 Task: Create in the project AgileNimbus and in the Backlog issue 'Implement a new cloud-based expense management system for a company with advanced expense tracking and reimbursement features' a child issue 'Code optimization for low-latency file processing', and assign it to team member softage.1@softage.net. Create in the project AgileNimbus and in the Backlog issue 'Integrate a new virtual assistant feature into an existing mobile application to enhance user experience and convenience' a child issue 'Chatbot conversation context identification and remediation', and assign it to team member softage.2@softage.net
Action: Mouse moved to (425, 258)
Screenshot: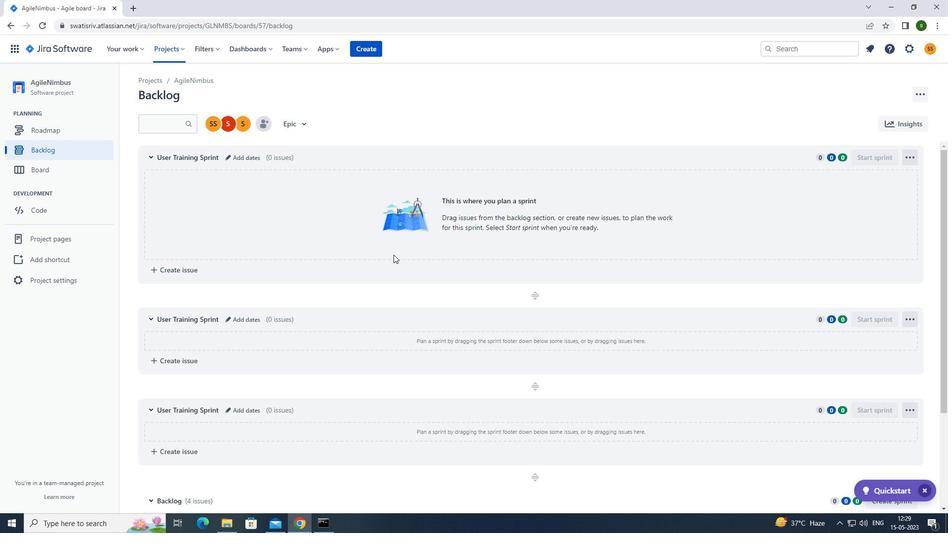 
Action: Mouse scrolled (425, 258) with delta (0, 0)
Screenshot: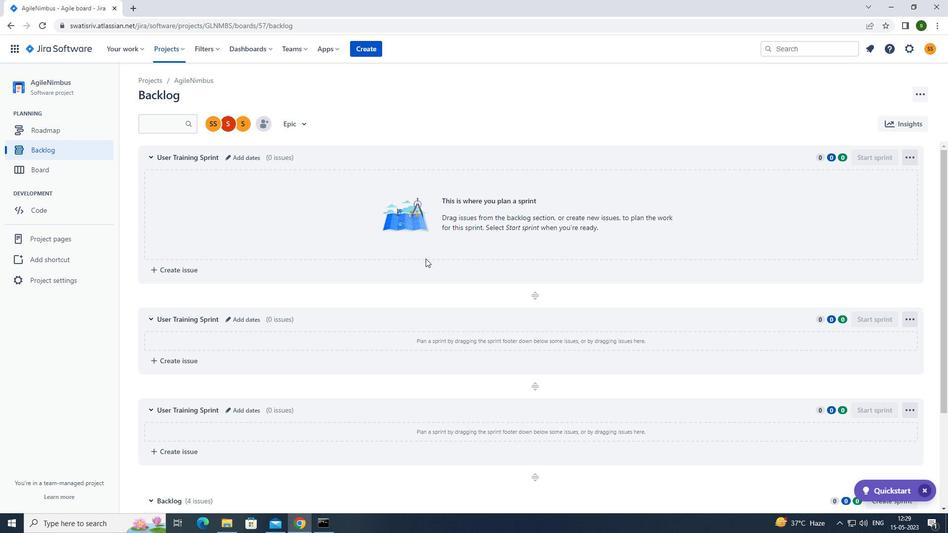 
Action: Mouse scrolled (425, 258) with delta (0, 0)
Screenshot: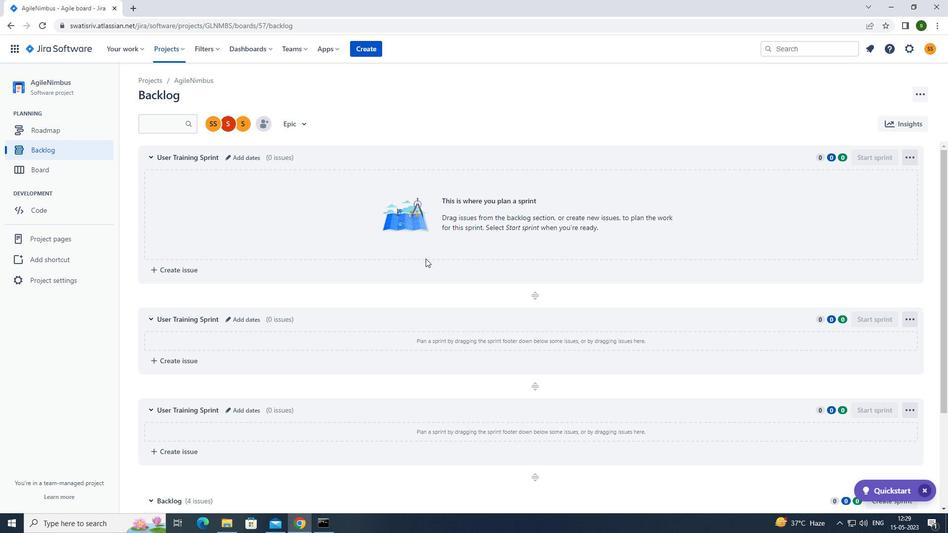 
Action: Mouse scrolled (425, 258) with delta (0, 0)
Screenshot: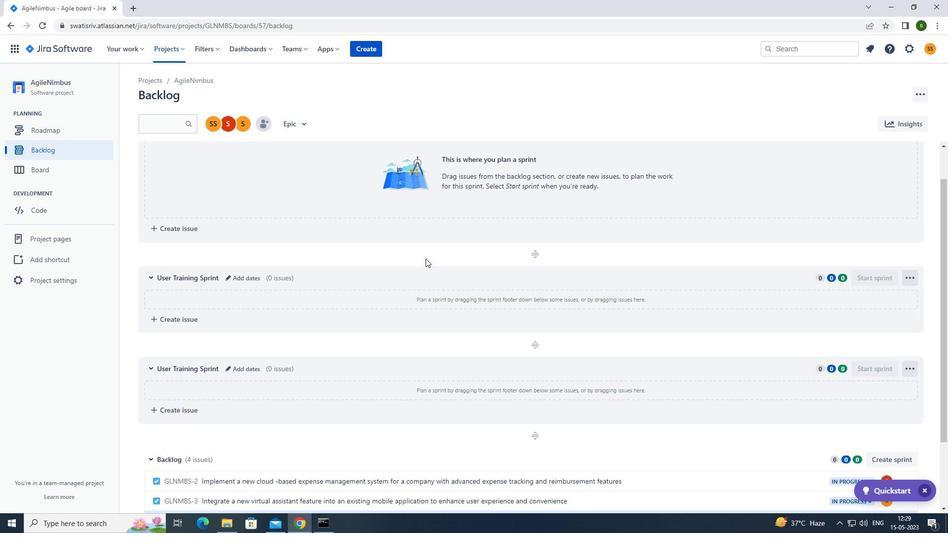 
Action: Mouse scrolled (425, 258) with delta (0, 0)
Screenshot: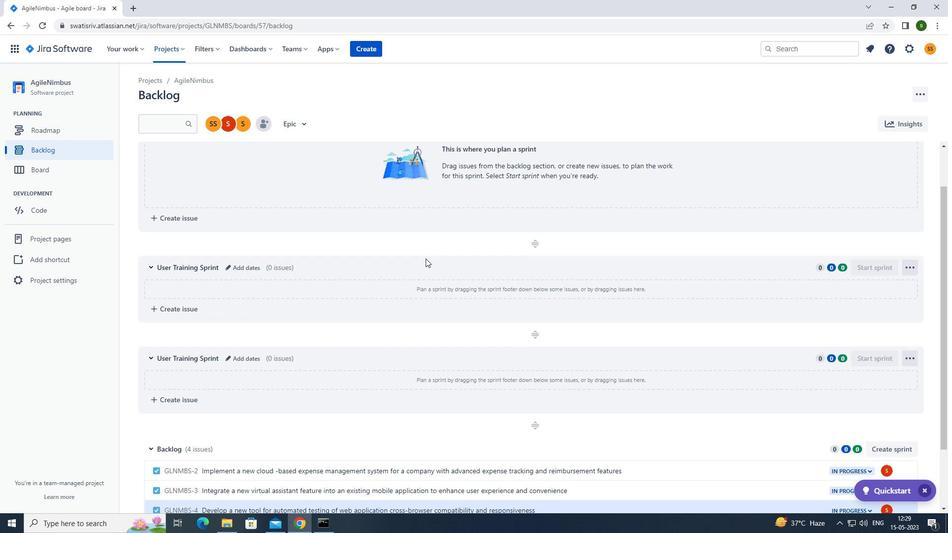 
Action: Mouse scrolled (425, 258) with delta (0, 0)
Screenshot: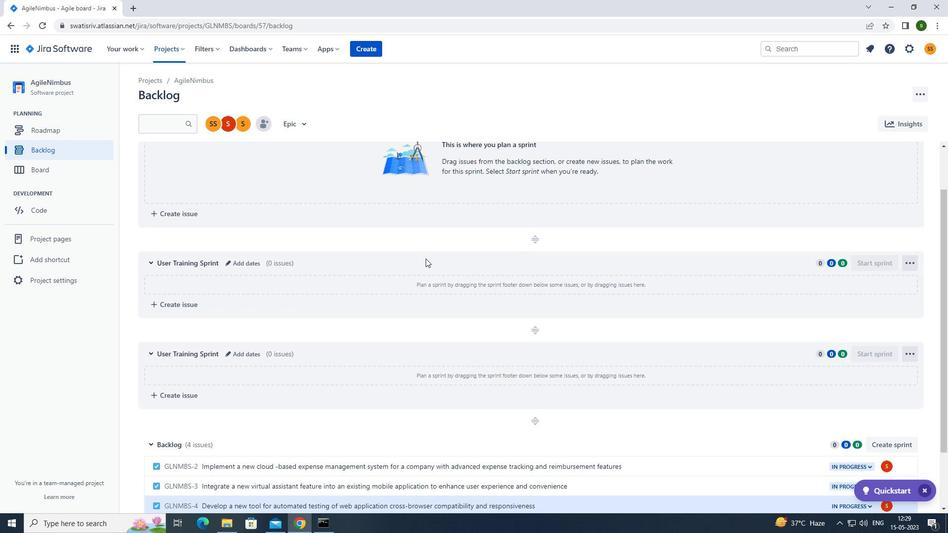 
Action: Mouse scrolled (425, 258) with delta (0, 0)
Screenshot: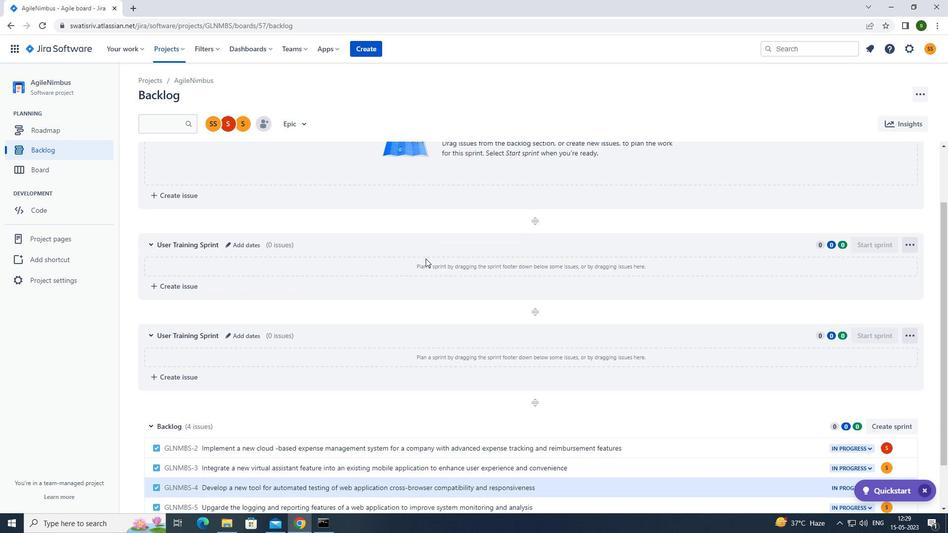 
Action: Mouse moved to (665, 397)
Screenshot: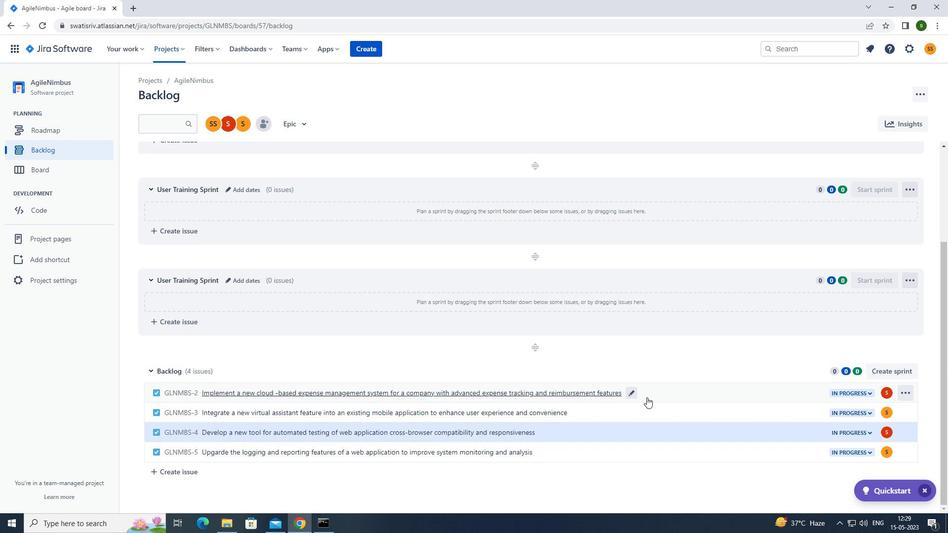 
Action: Mouse pressed left at (665, 397)
Screenshot: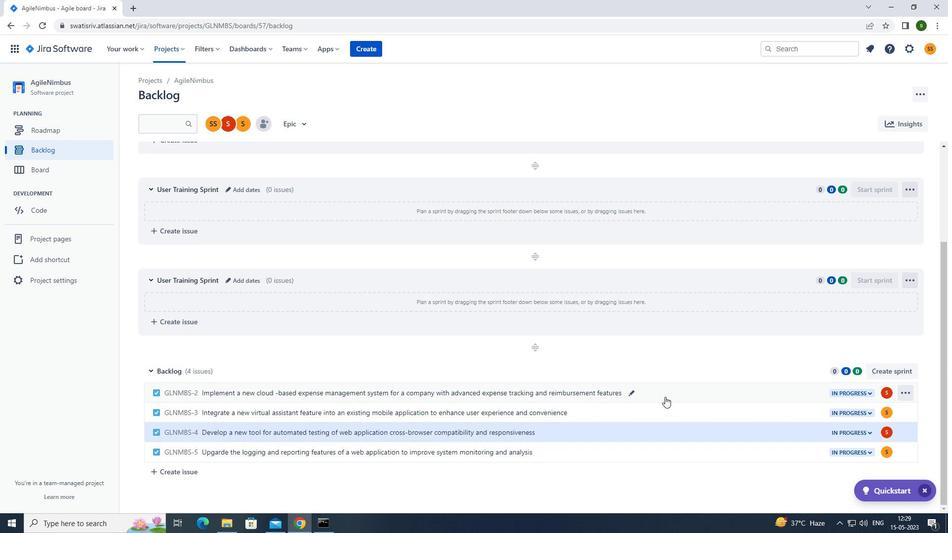 
Action: Mouse moved to (772, 250)
Screenshot: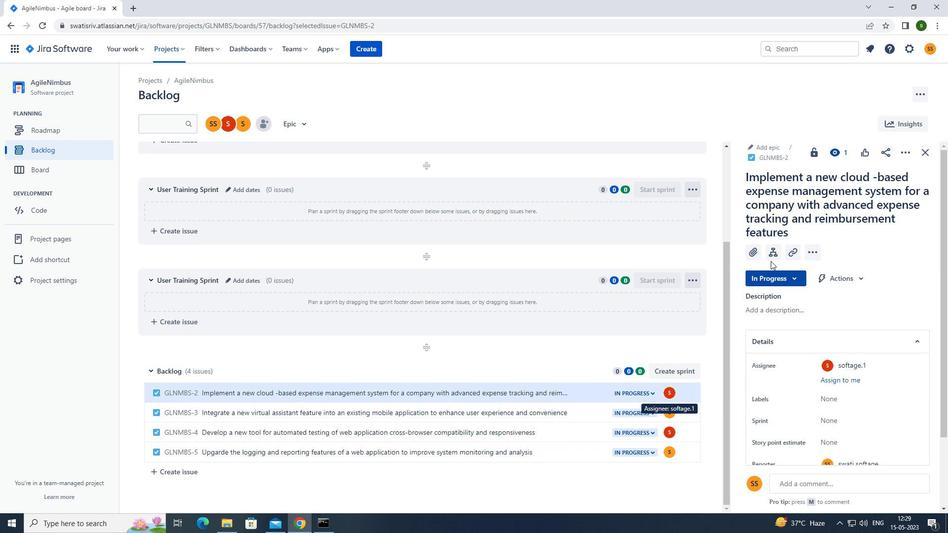 
Action: Mouse pressed left at (772, 250)
Screenshot: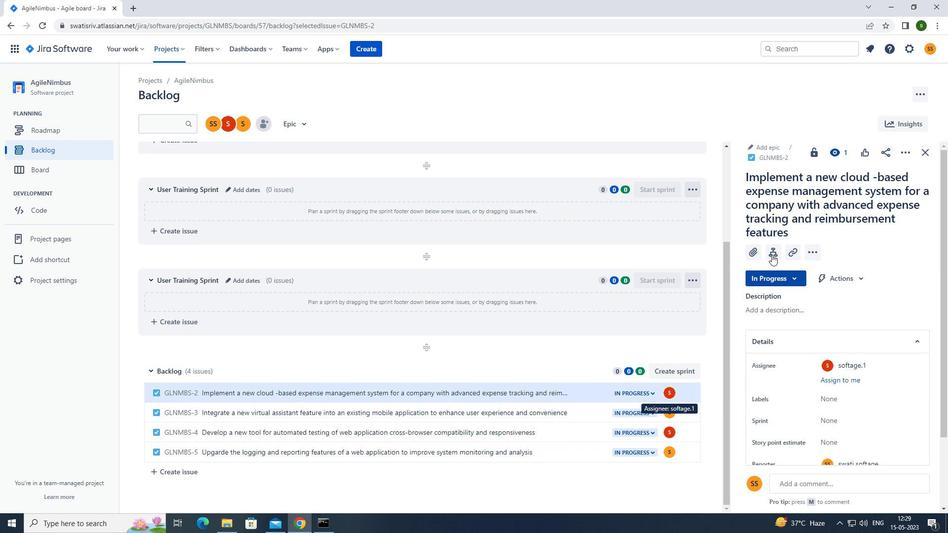 
Action: Mouse moved to (799, 318)
Screenshot: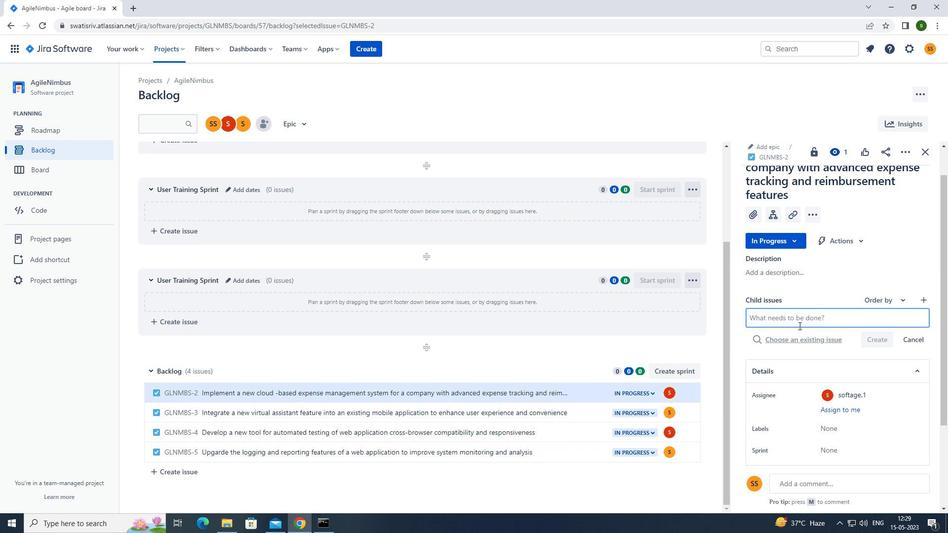 
Action: Mouse pressed left at (799, 318)
Screenshot: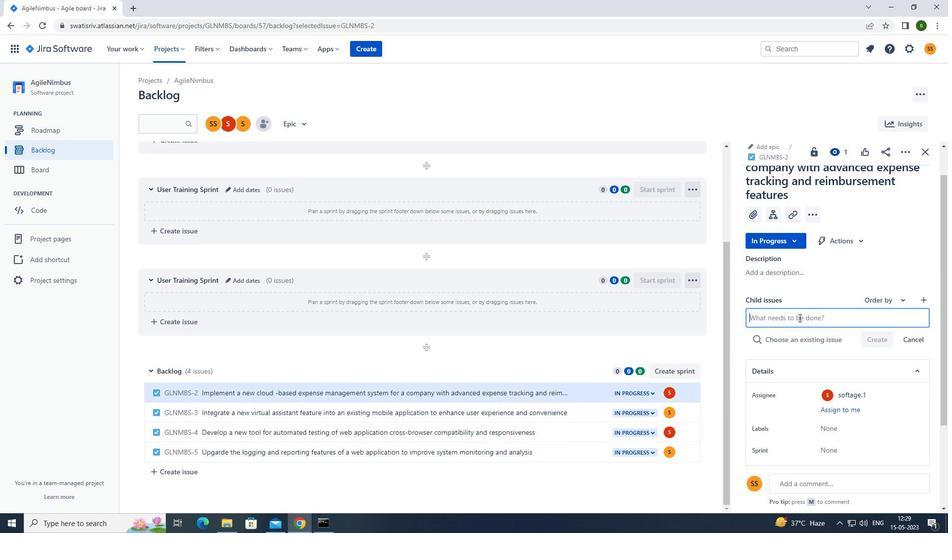 
Action: Key pressed <Key.caps_lock>c<Key.caps_lock>ode<Key.space>optimization<Key.space>for<Key.space>low-latency<Key.space>file<Key.space>processing<Key.enter>
Screenshot: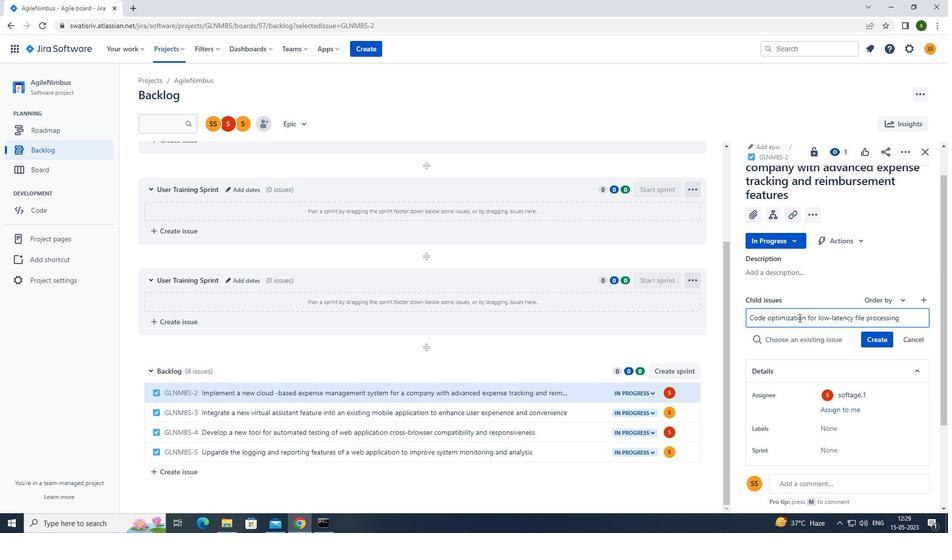 
Action: Mouse moved to (884, 323)
Screenshot: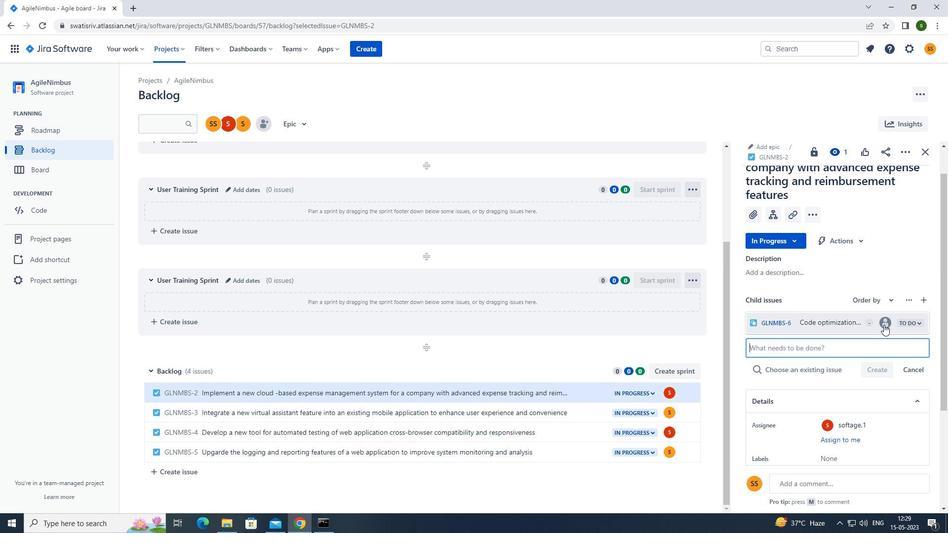 
Action: Mouse pressed left at (884, 323)
Screenshot: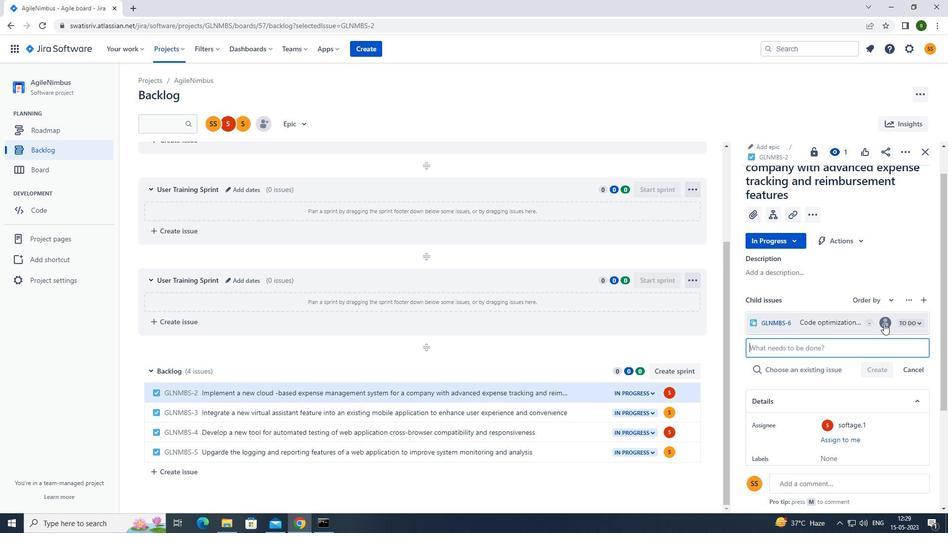 
Action: Mouse moved to (793, 354)
Screenshot: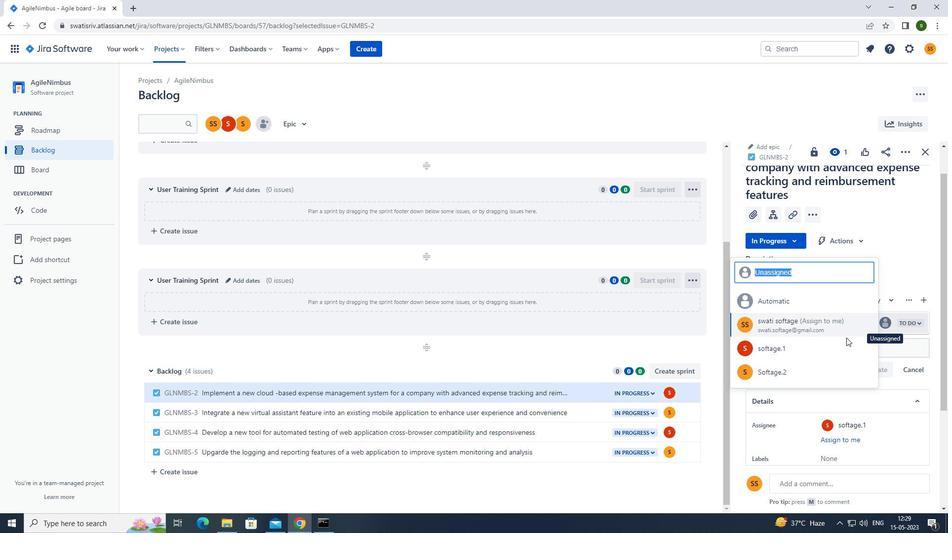 
Action: Mouse pressed left at (793, 354)
Screenshot: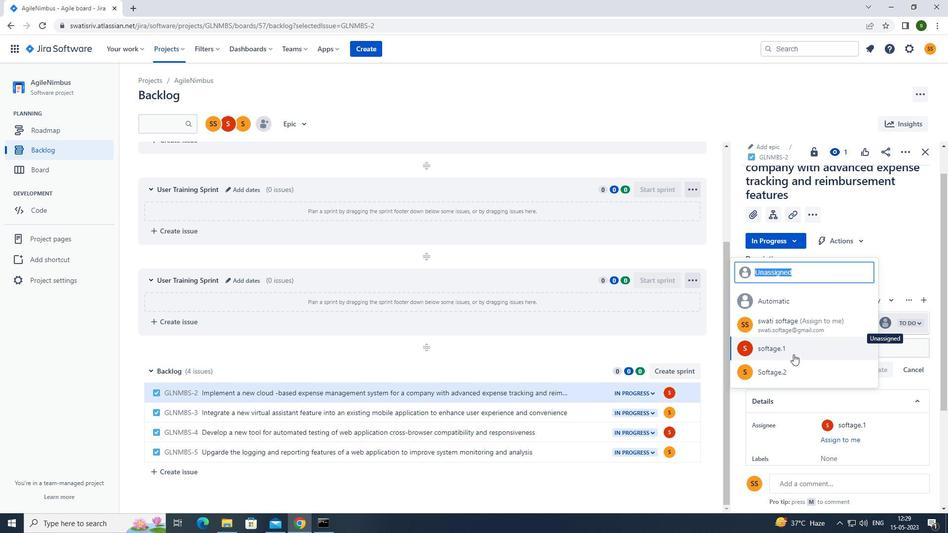
Action: Mouse moved to (599, 415)
Screenshot: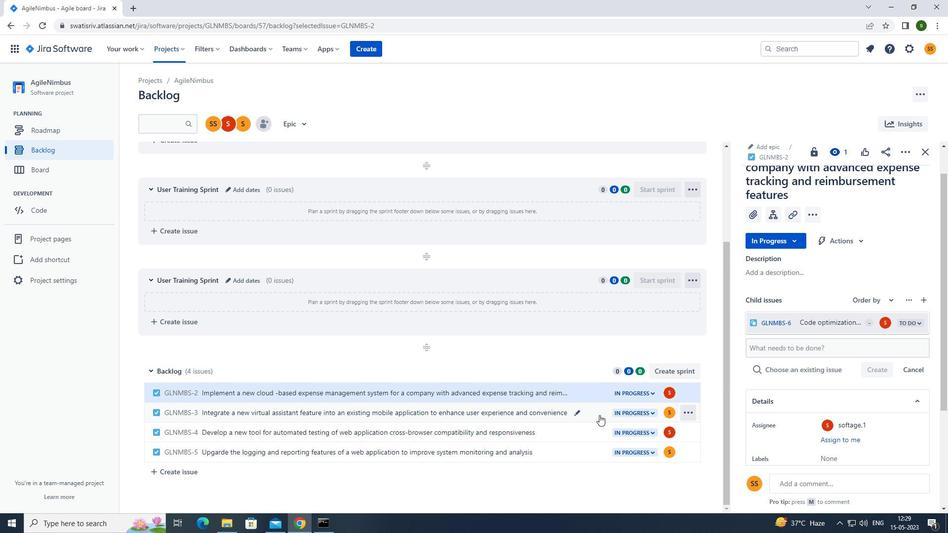
Action: Mouse pressed left at (599, 415)
Screenshot: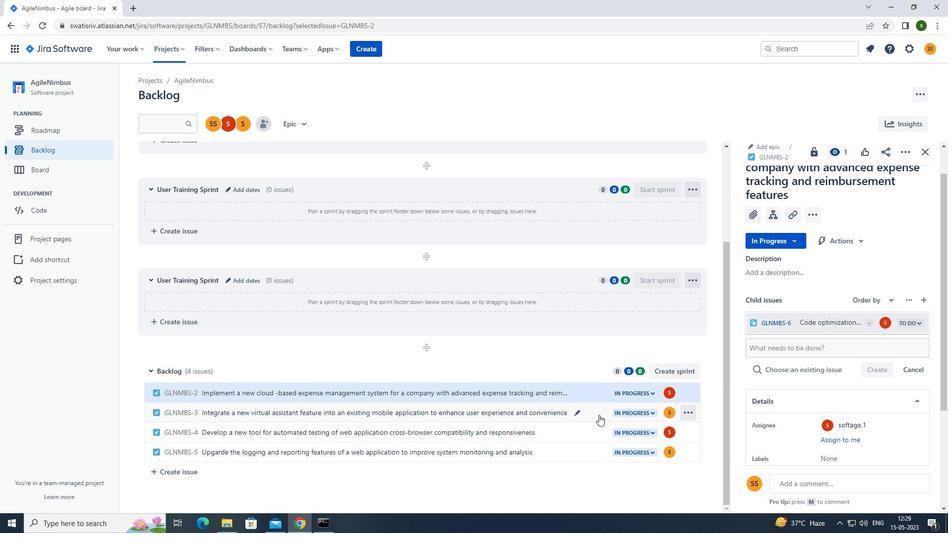 
Action: Mouse moved to (771, 238)
Screenshot: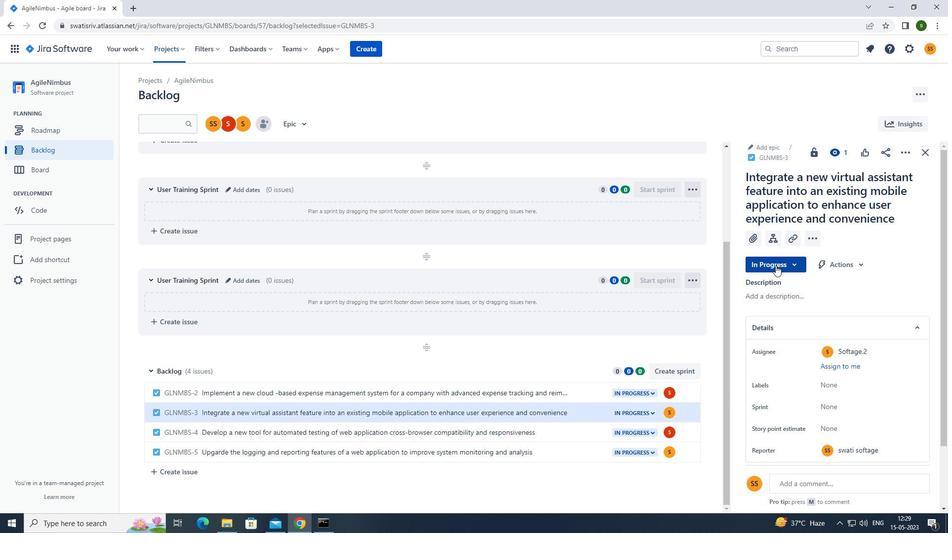 
Action: Mouse pressed left at (771, 238)
Screenshot: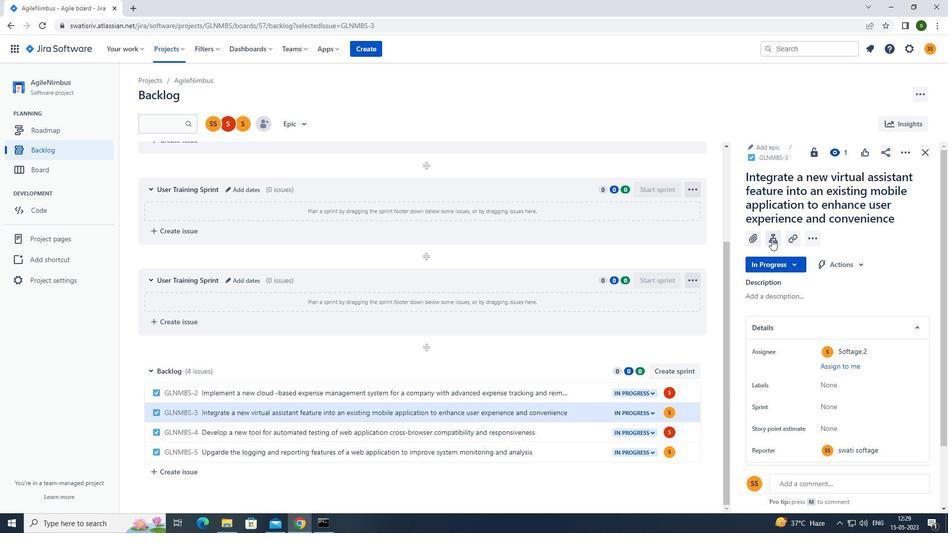 
Action: Mouse moved to (803, 316)
Screenshot: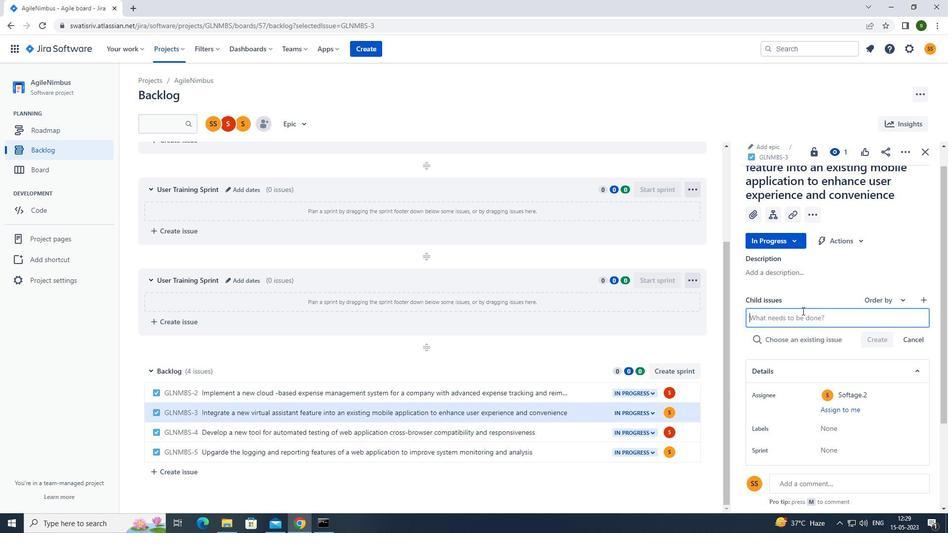 
Action: Mouse pressed left at (803, 316)
Screenshot: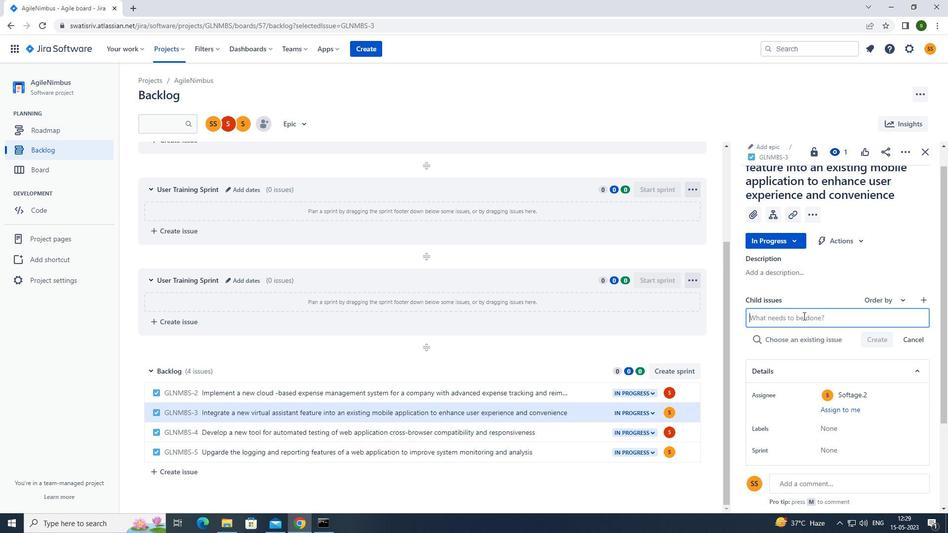 
Action: Key pressed <Key.caps_lock>c<Key.caps_lock>hatbot<Key.space>conversation<Key.space>context<Key.space>identification<Key.space>and<Key.space>remediation<Key.enter>
Screenshot: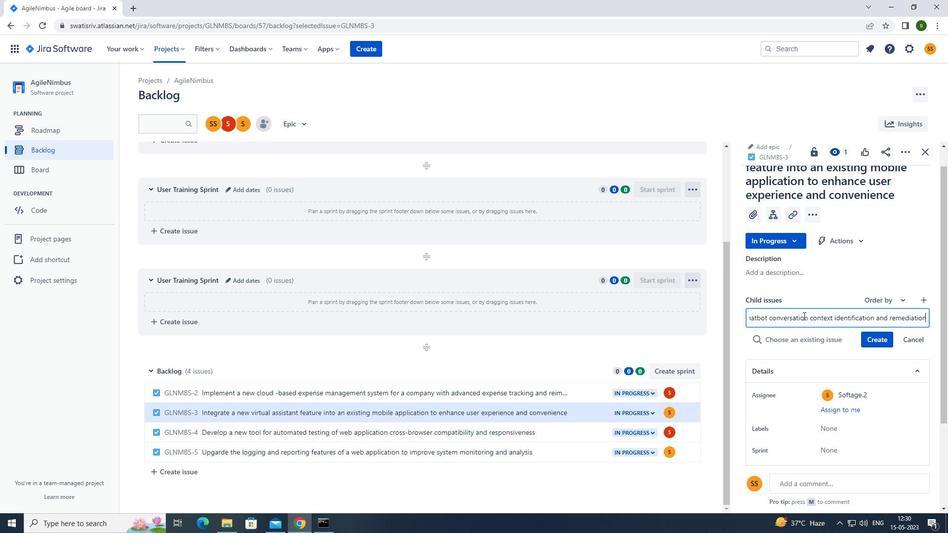 
Action: Mouse moved to (883, 319)
Screenshot: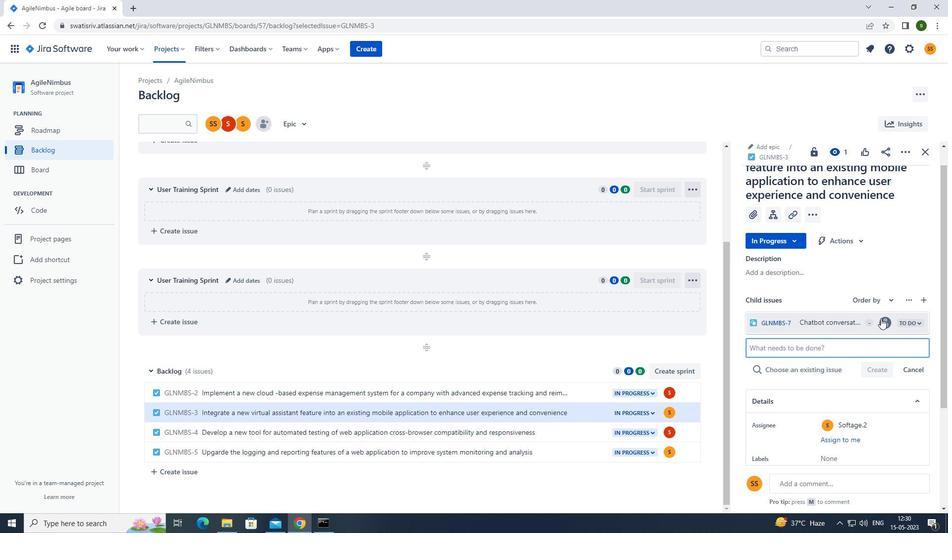 
Action: Mouse pressed left at (883, 319)
Screenshot: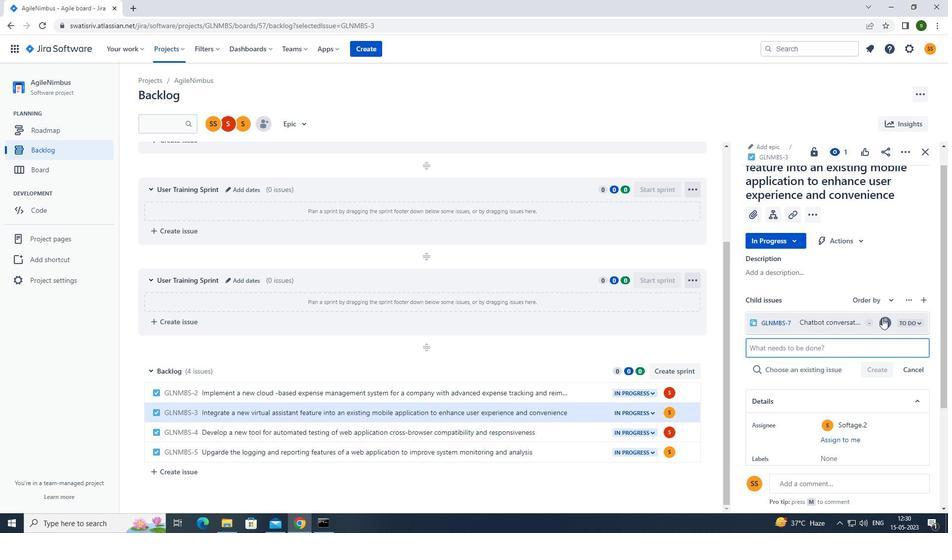 
Action: Mouse moved to (795, 371)
Screenshot: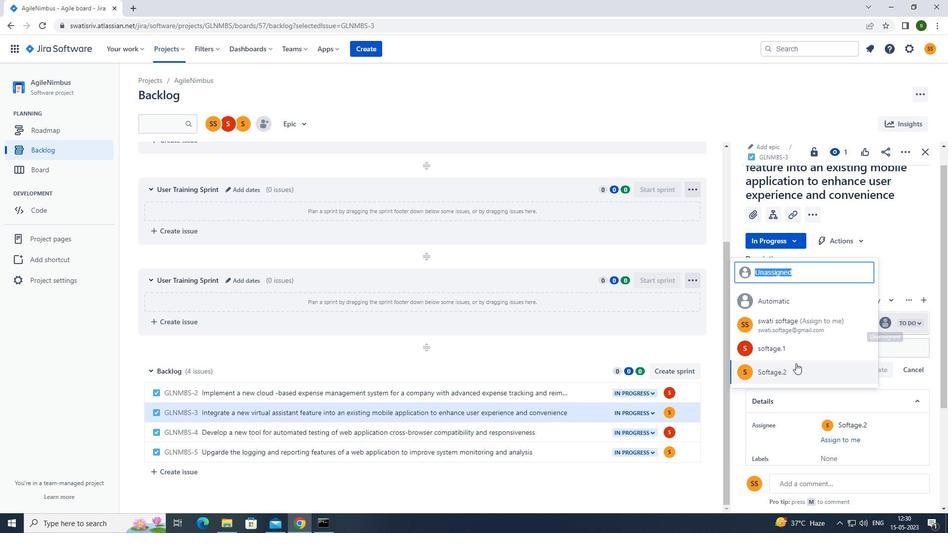 
Action: Mouse pressed left at (795, 371)
Screenshot: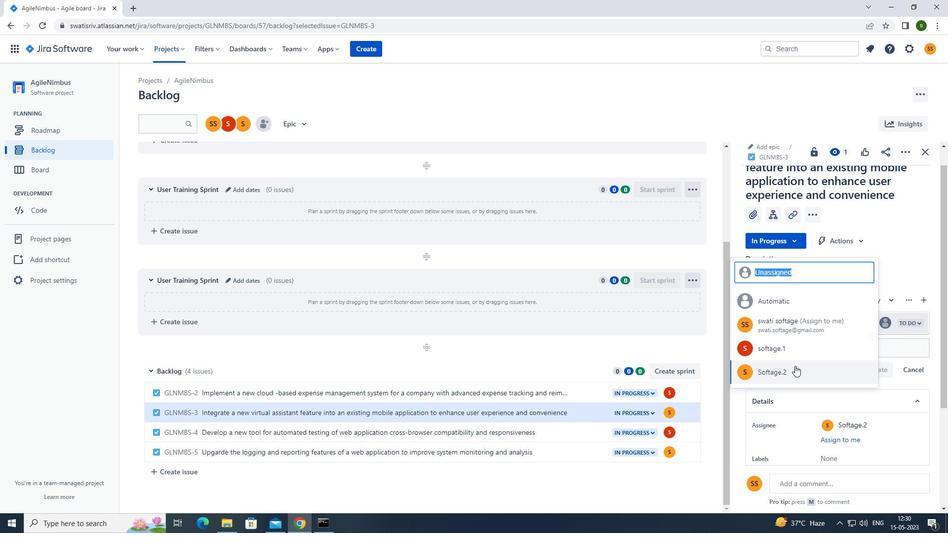 
Action: Mouse moved to (718, 356)
Screenshot: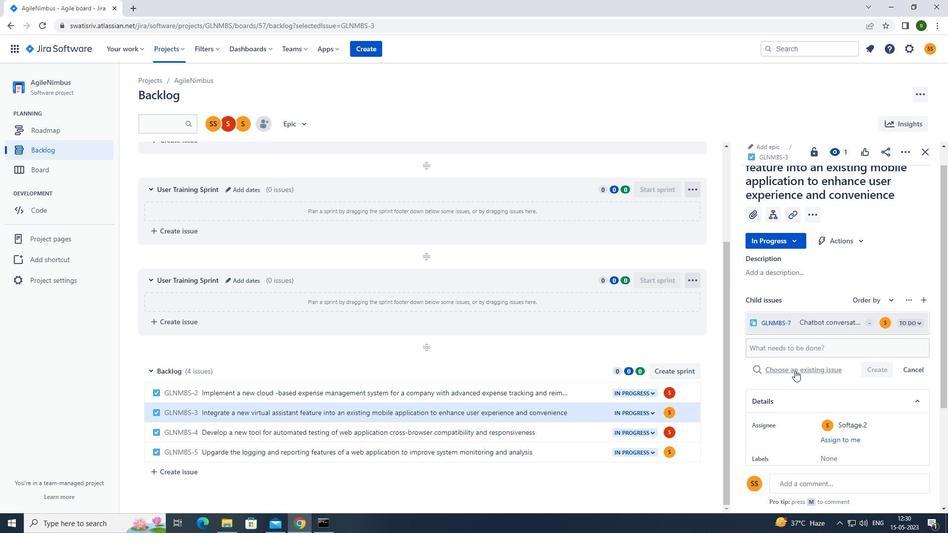 
